 Task: Select Active button Under New customer in New Bill.
Action: Mouse moved to (101, 8)
Screenshot: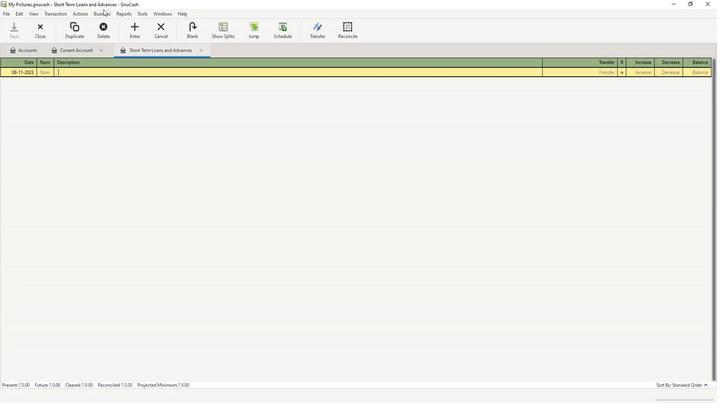 
Action: Mouse pressed left at (101, 8)
Screenshot: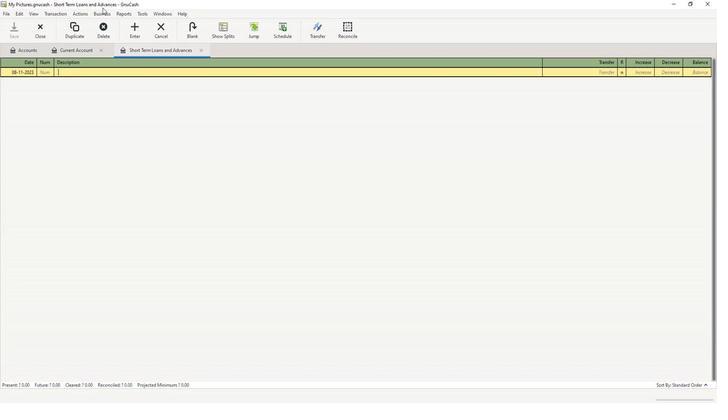 
Action: Mouse moved to (102, 11)
Screenshot: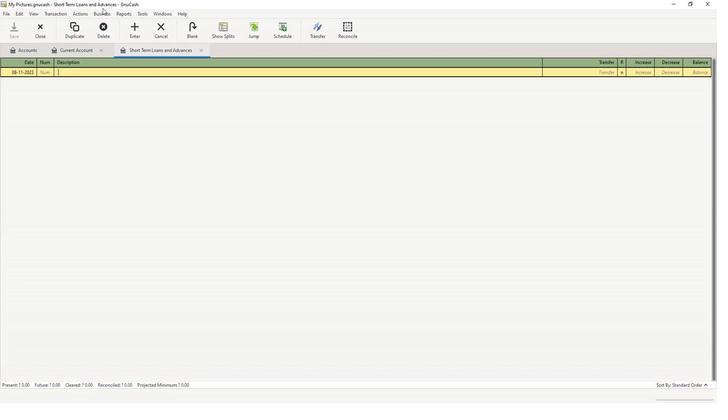 
Action: Mouse pressed left at (102, 11)
Screenshot: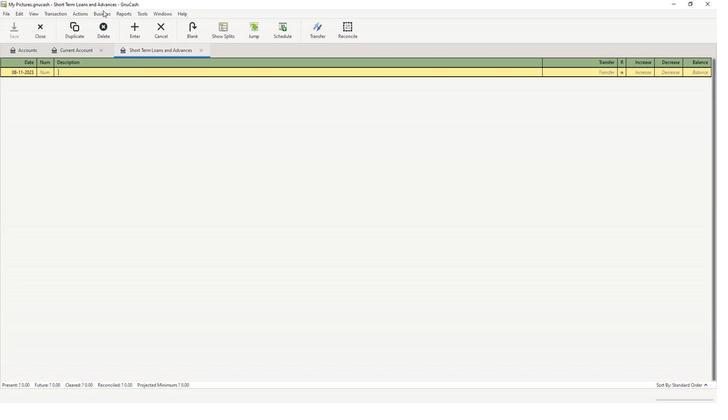 
Action: Mouse moved to (104, 30)
Screenshot: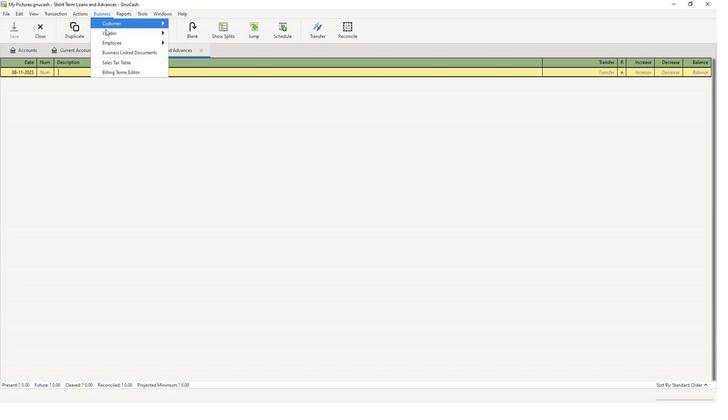 
Action: Mouse pressed left at (104, 30)
Screenshot: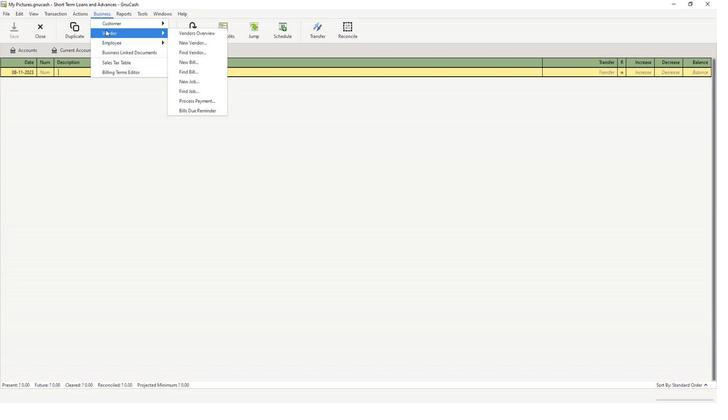 
Action: Mouse moved to (191, 62)
Screenshot: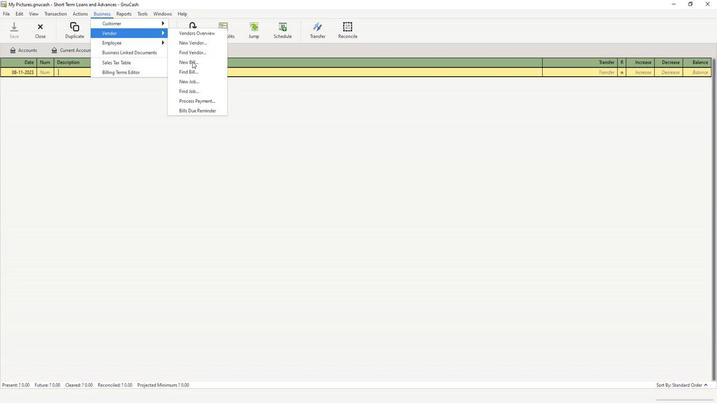 
Action: Mouse pressed left at (191, 62)
Screenshot: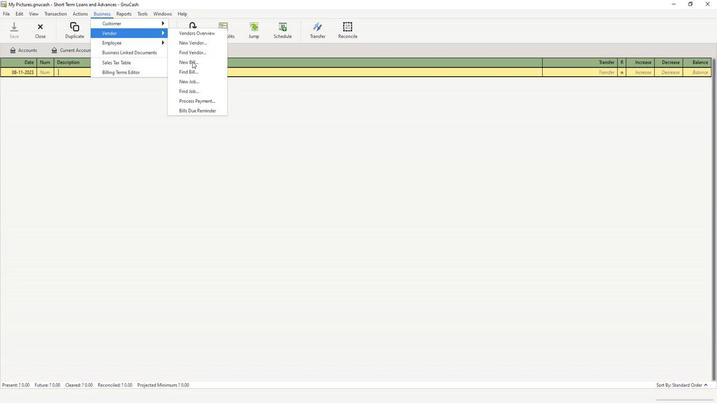 
Action: Mouse moved to (414, 254)
Screenshot: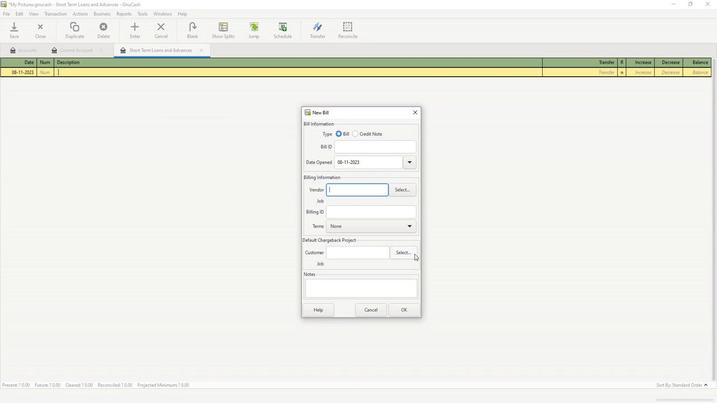
Action: Mouse pressed left at (414, 254)
Screenshot: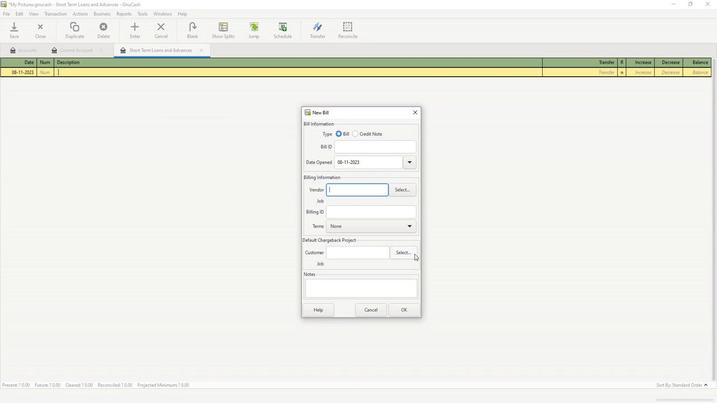 
Action: Mouse moved to (369, 280)
Screenshot: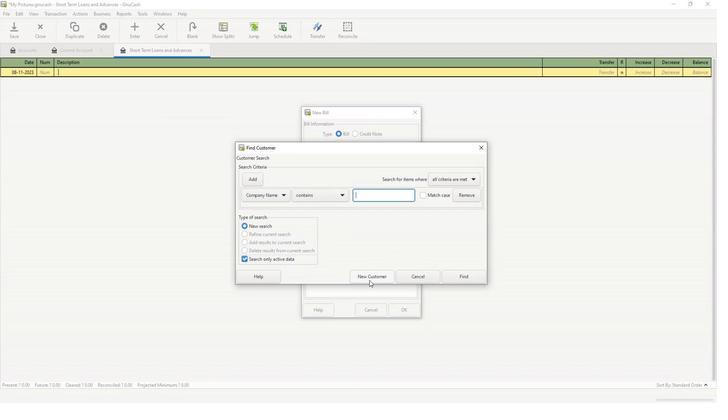 
Action: Mouse pressed left at (369, 280)
Screenshot: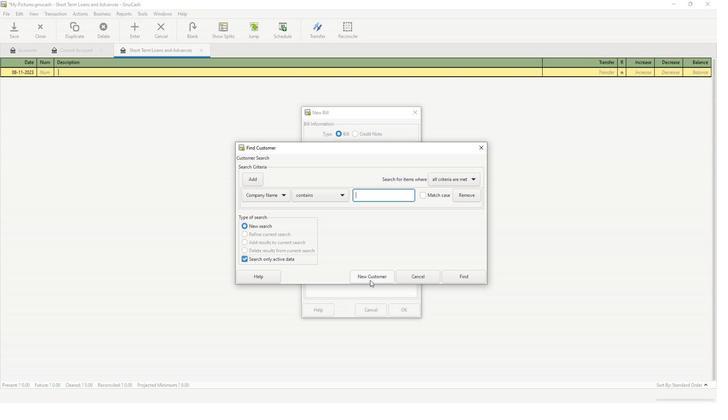 
Action: Mouse moved to (352, 174)
Screenshot: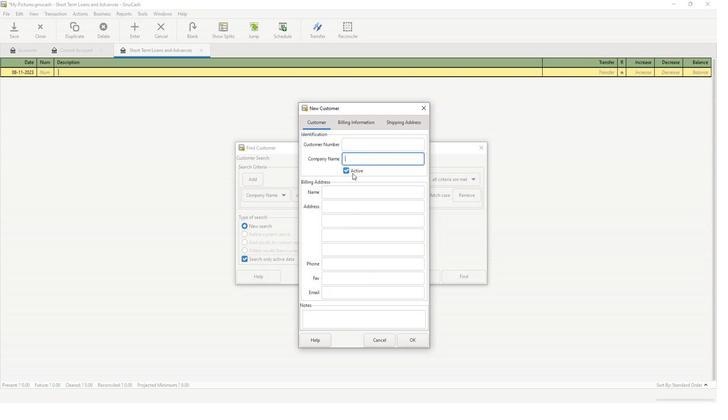 
Action: Mouse pressed left at (352, 174)
Screenshot: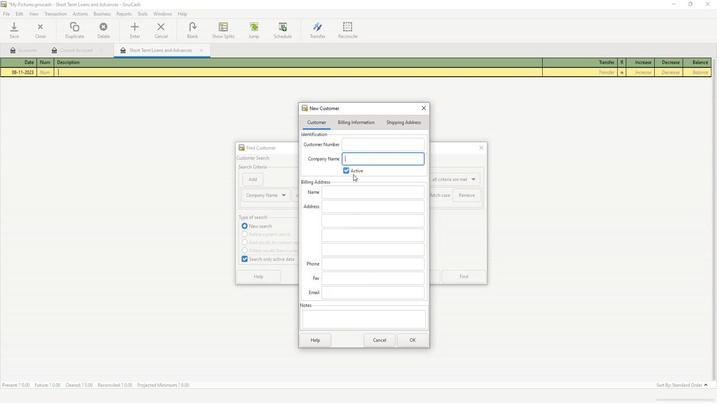 
Action: Mouse pressed left at (352, 174)
Screenshot: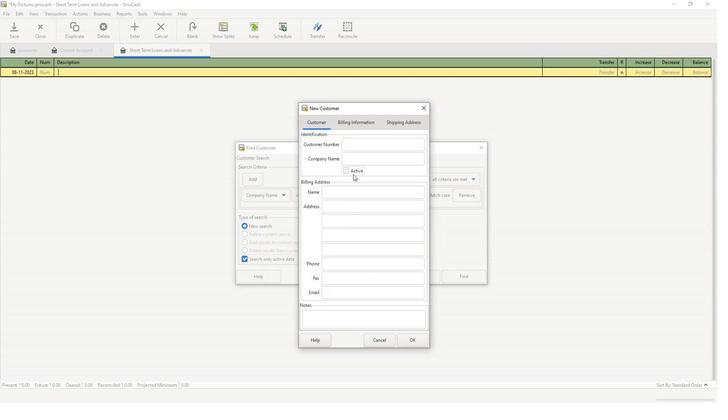 
Action: Mouse moved to (411, 344)
Screenshot: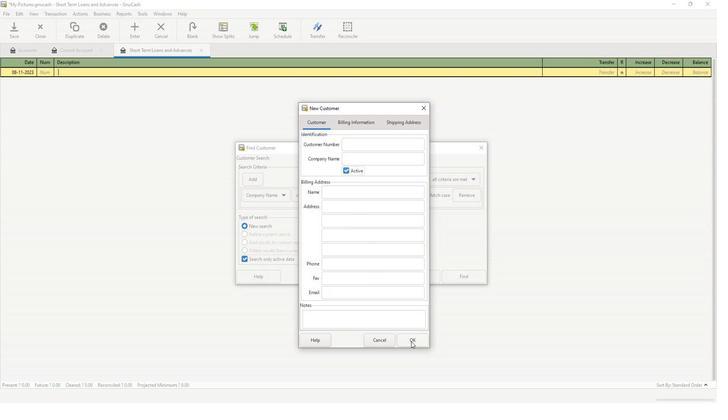 
